 Task: Set the ratio for the compressor effect to 2:1.
Action: Mouse moved to (368, 10)
Screenshot: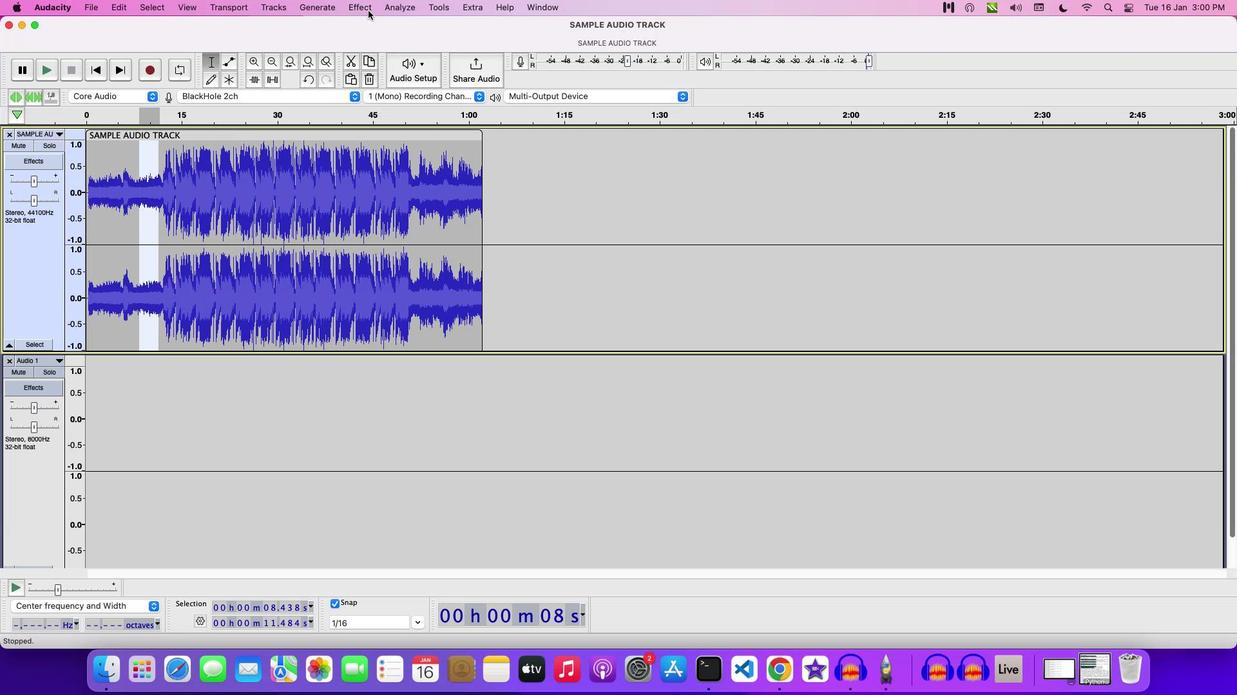 
Action: Mouse pressed left at (368, 10)
Screenshot: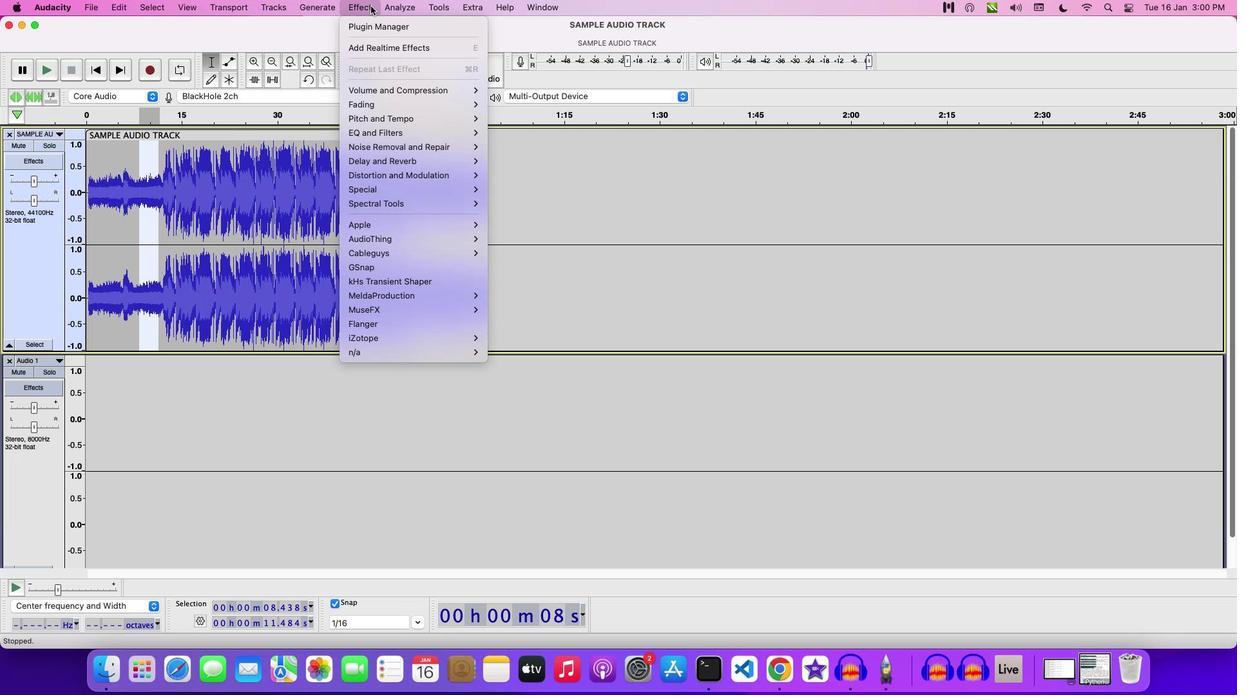 
Action: Mouse moved to (362, 10)
Screenshot: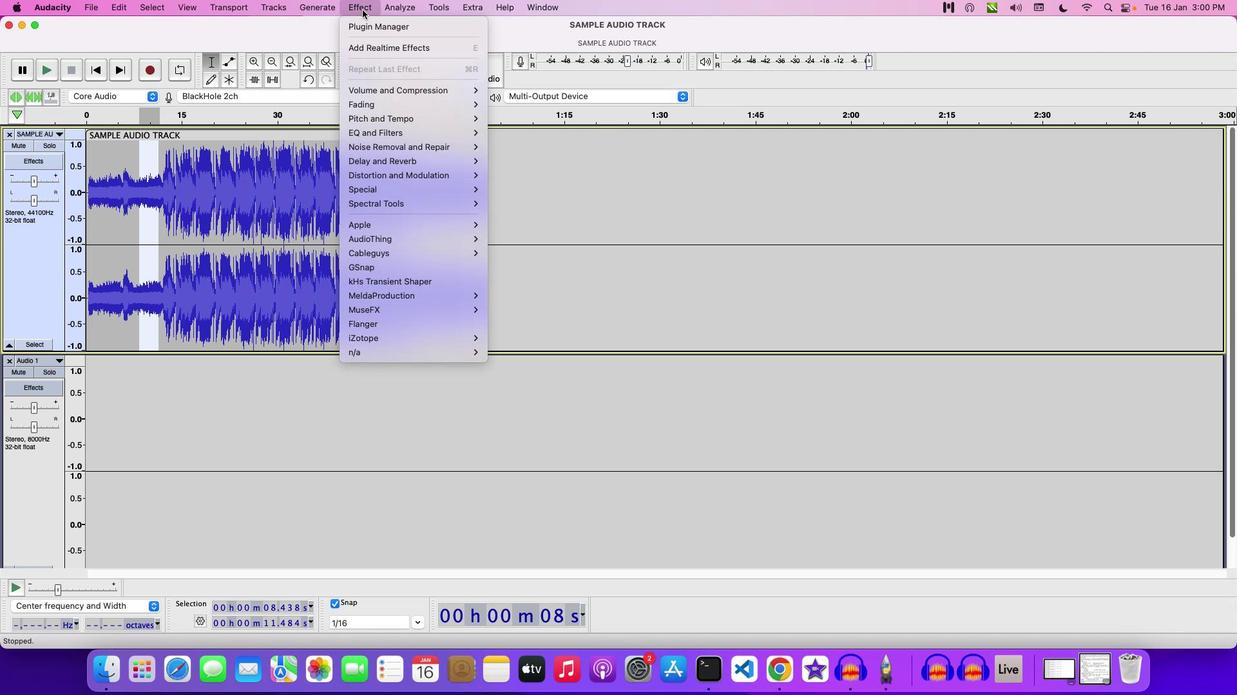 
Action: Mouse pressed left at (362, 10)
Screenshot: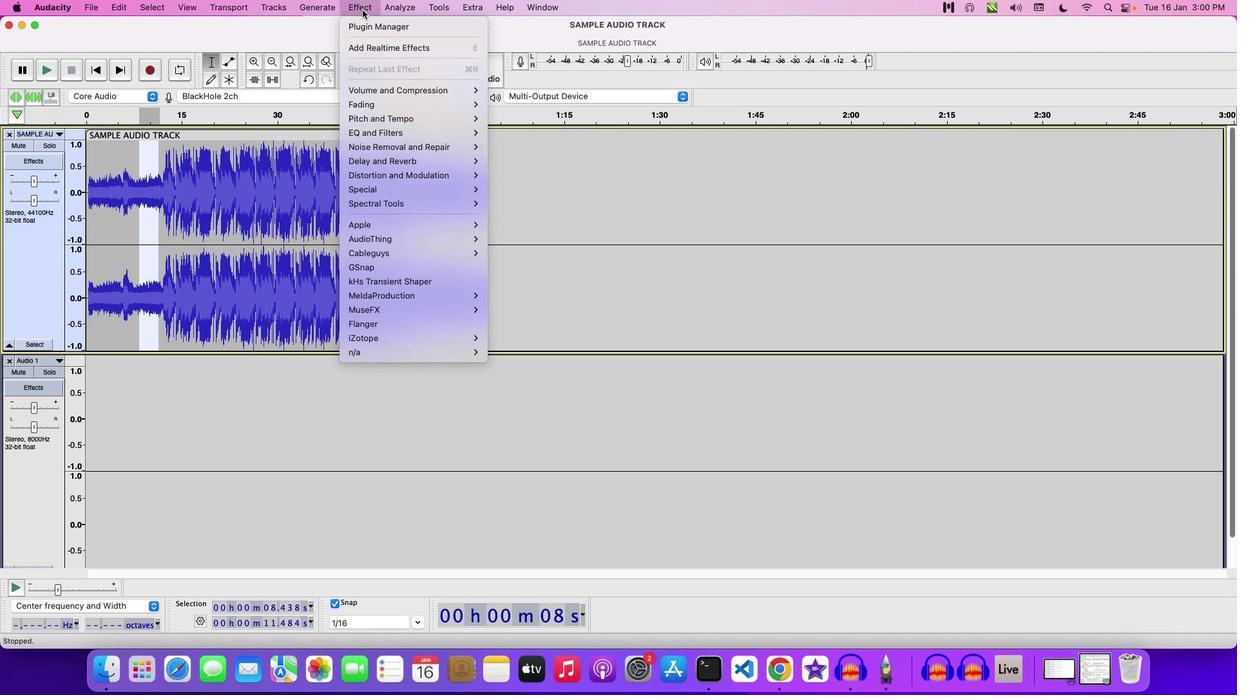 
Action: Mouse moved to (422, 88)
Screenshot: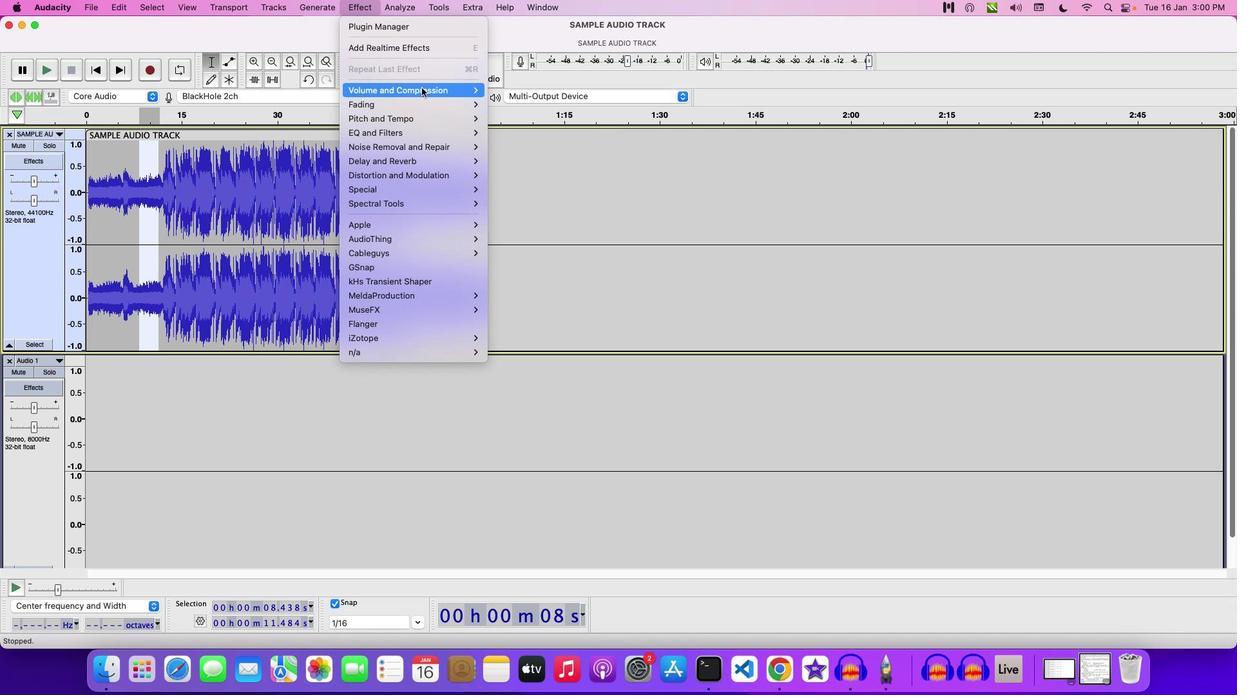 
Action: Mouse pressed left at (422, 88)
Screenshot: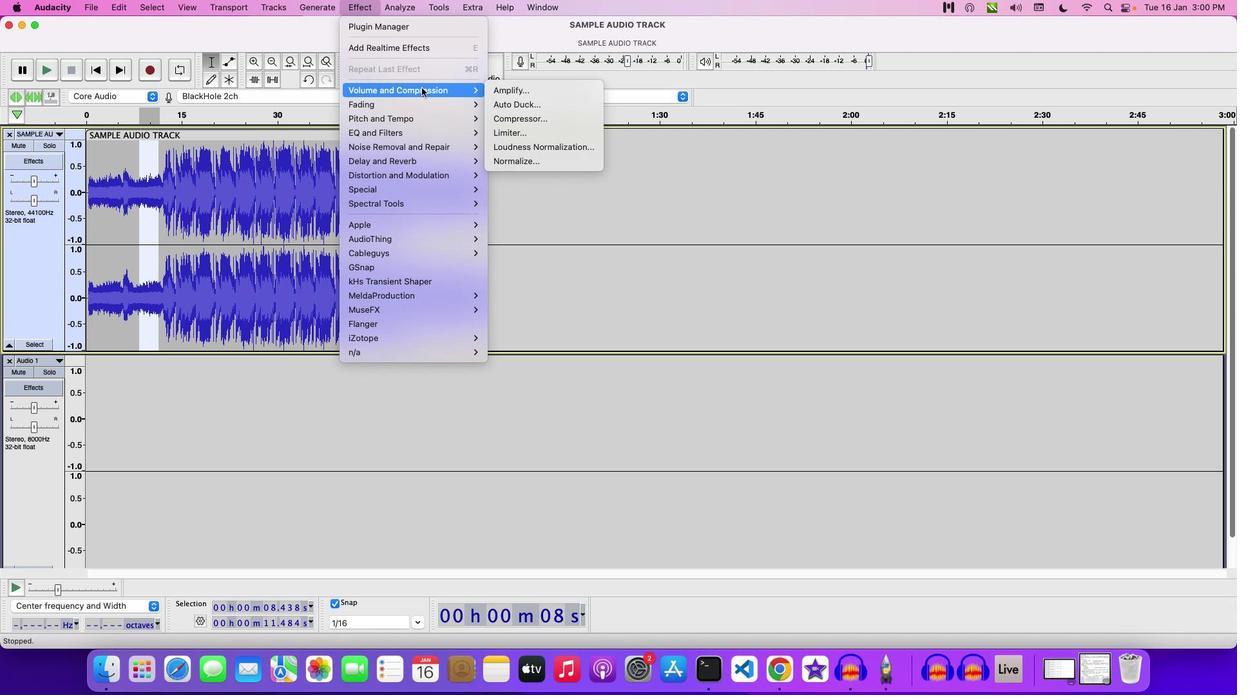 
Action: Mouse moved to (540, 124)
Screenshot: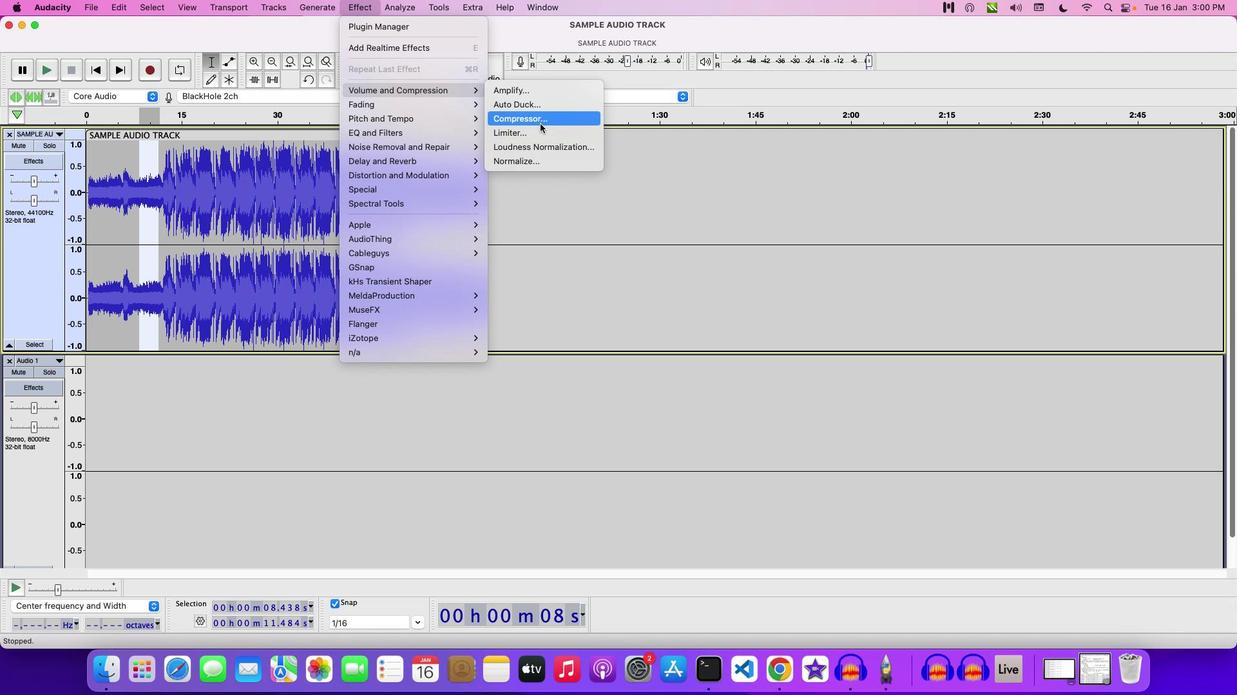
Action: Mouse pressed left at (540, 124)
Screenshot: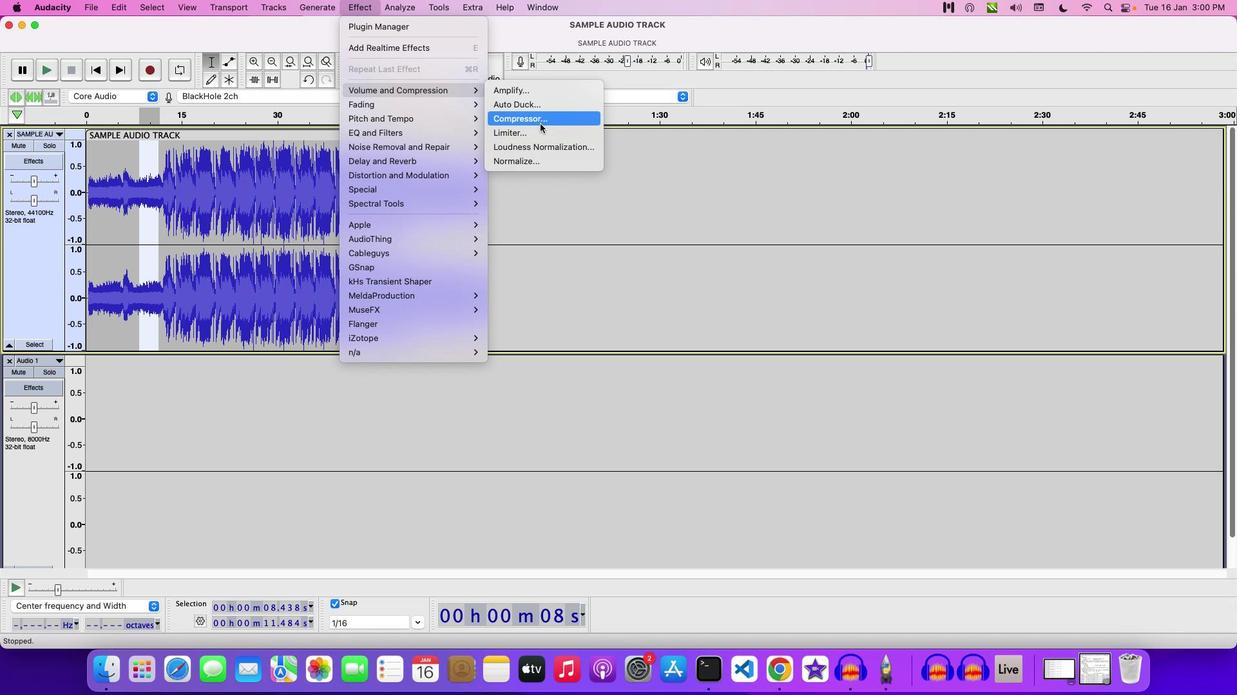 
Action: Mouse moved to (660, 177)
Screenshot: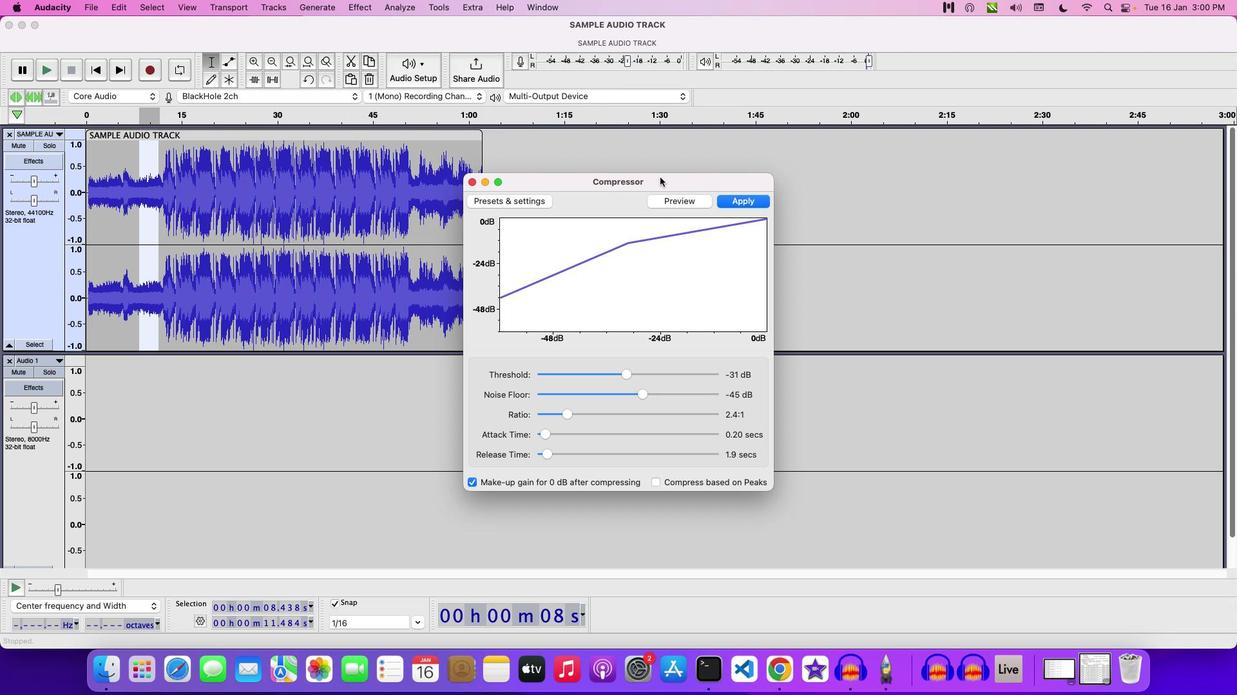 
Action: Mouse pressed left at (660, 177)
Screenshot: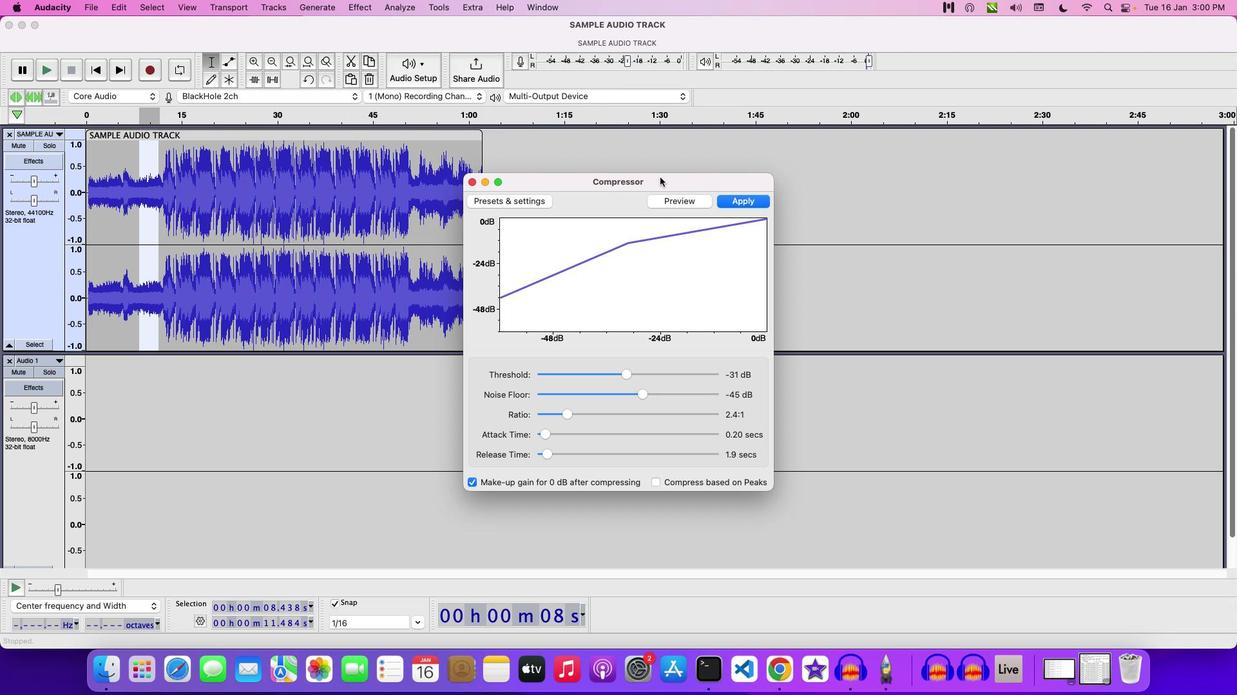 
Action: Mouse moved to (596, 367)
Screenshot: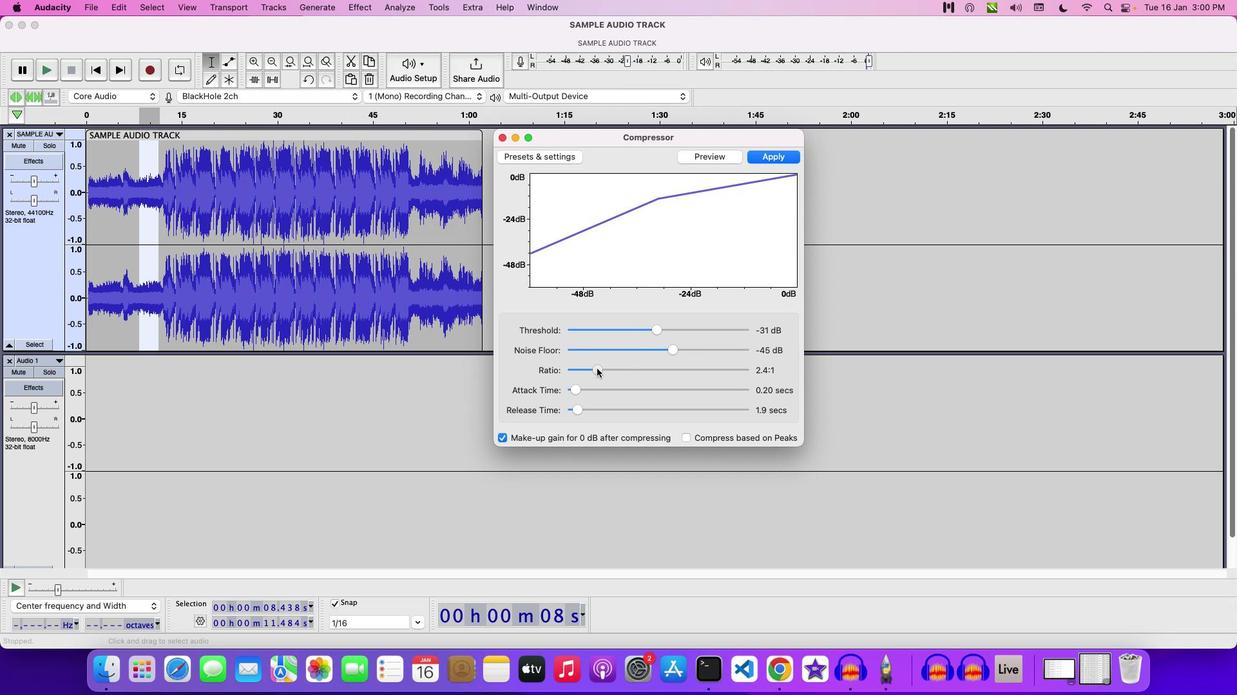 
Action: Mouse pressed left at (596, 367)
Screenshot: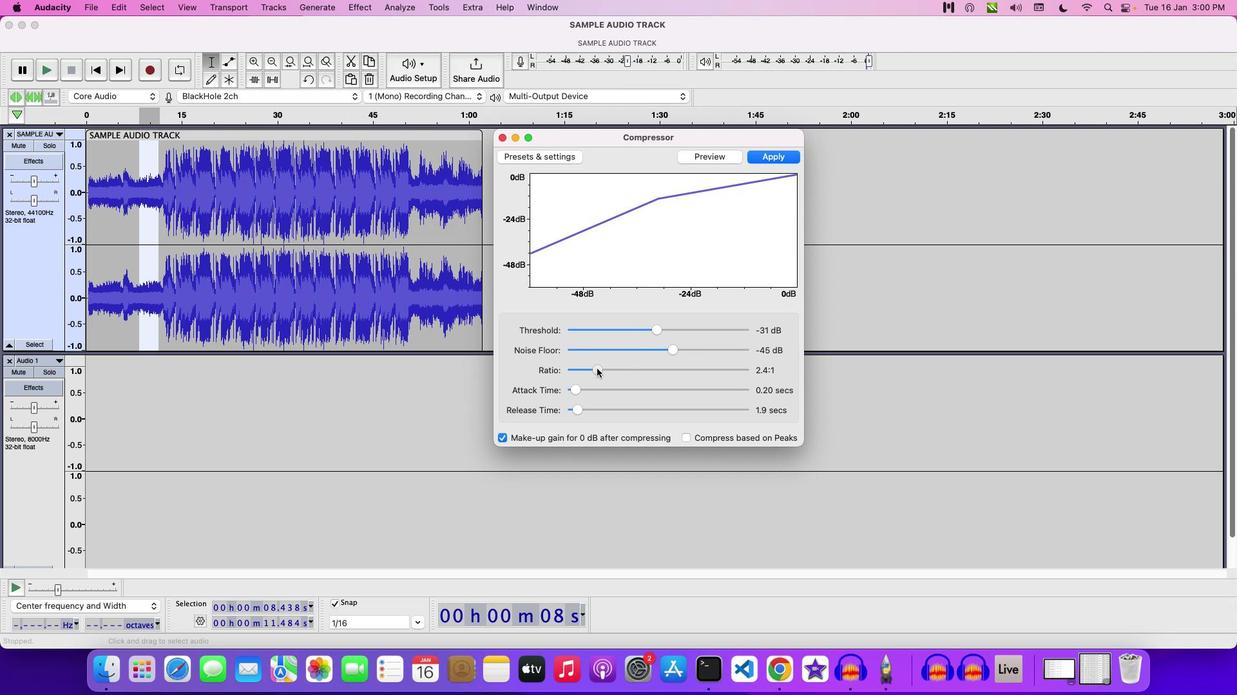 
Action: Mouse moved to (683, 341)
Screenshot: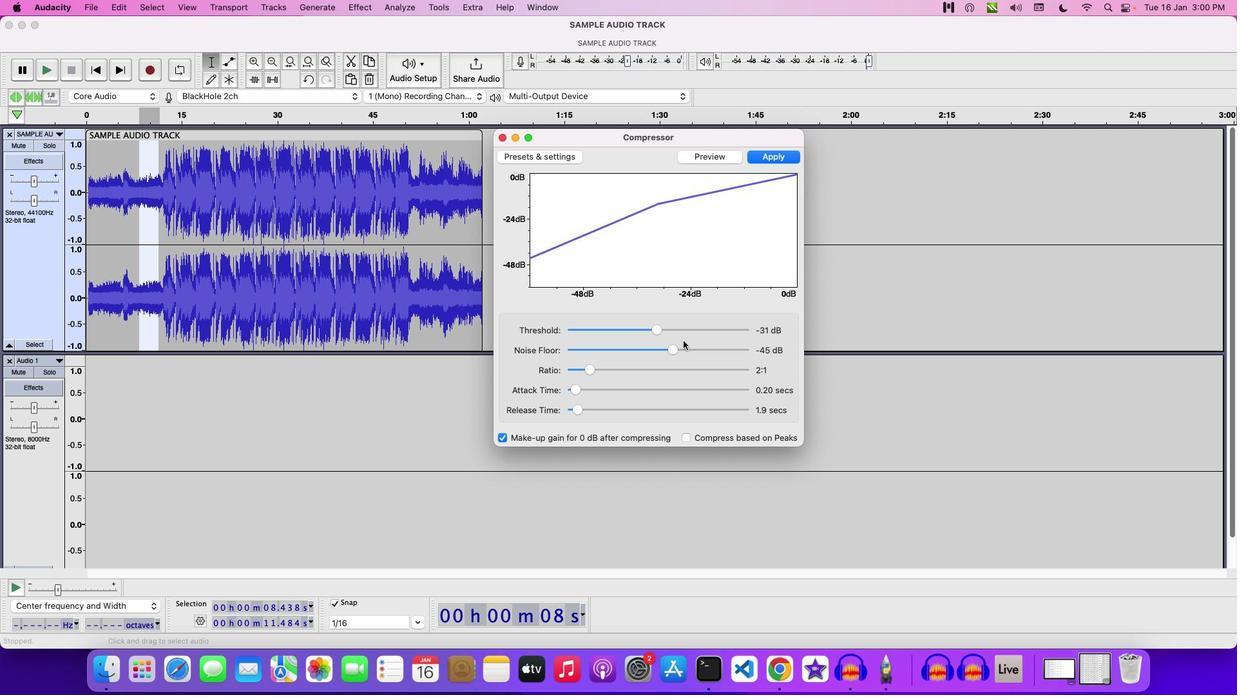 
